 Task: Print 16 pages per sheet.
Action: Mouse moved to (1279, 31)
Screenshot: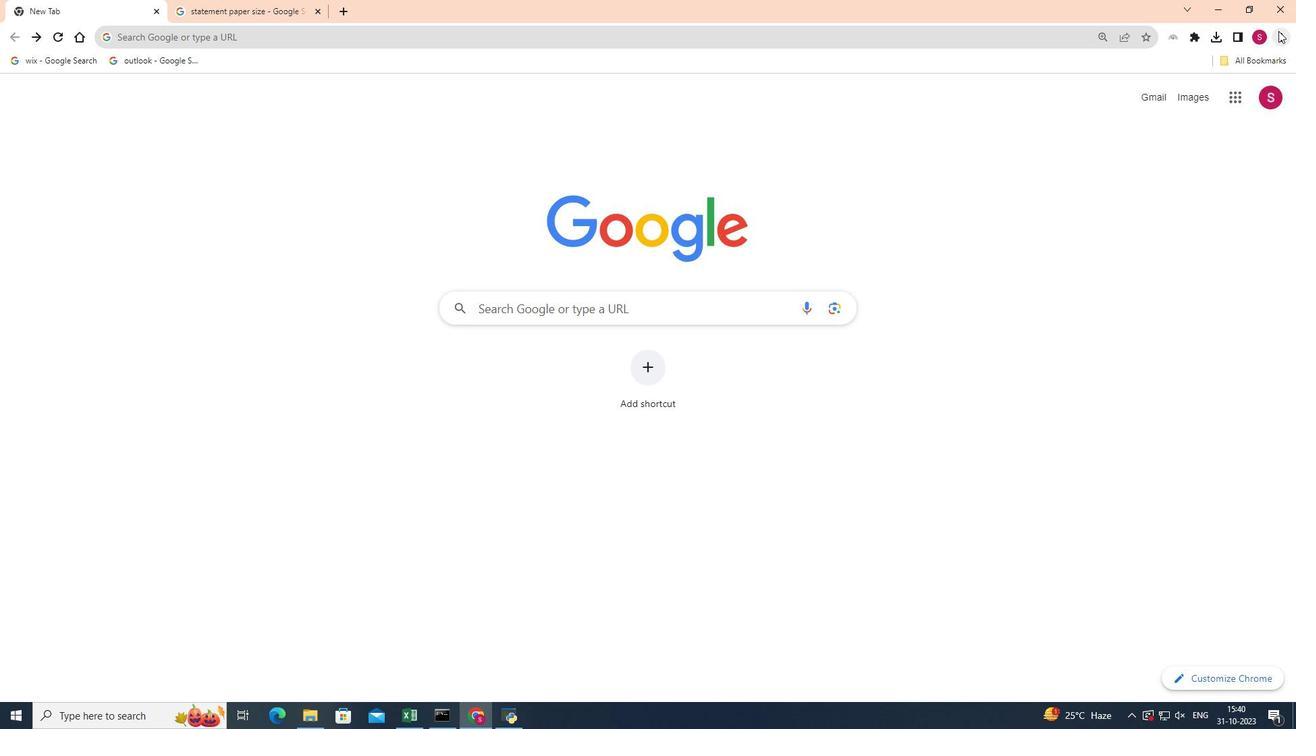 
Action: Mouse pressed left at (1279, 31)
Screenshot: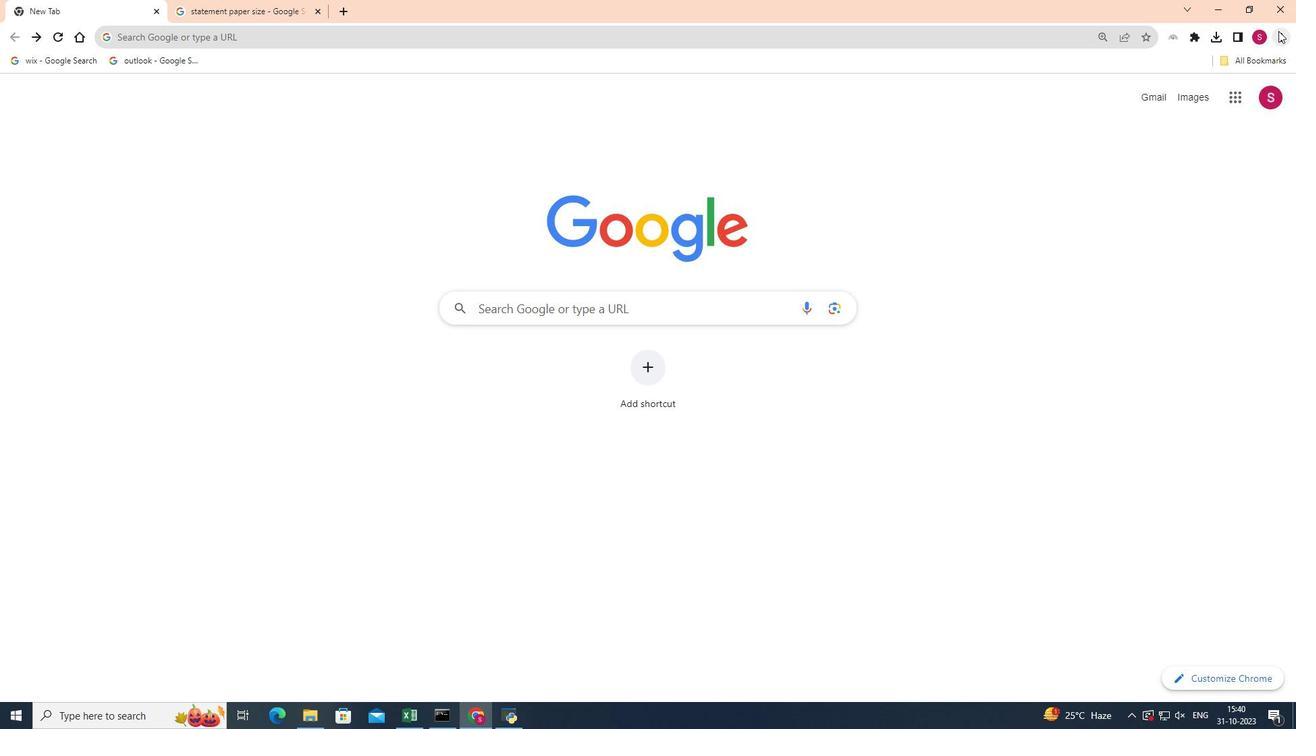 
Action: Mouse moved to (1130, 205)
Screenshot: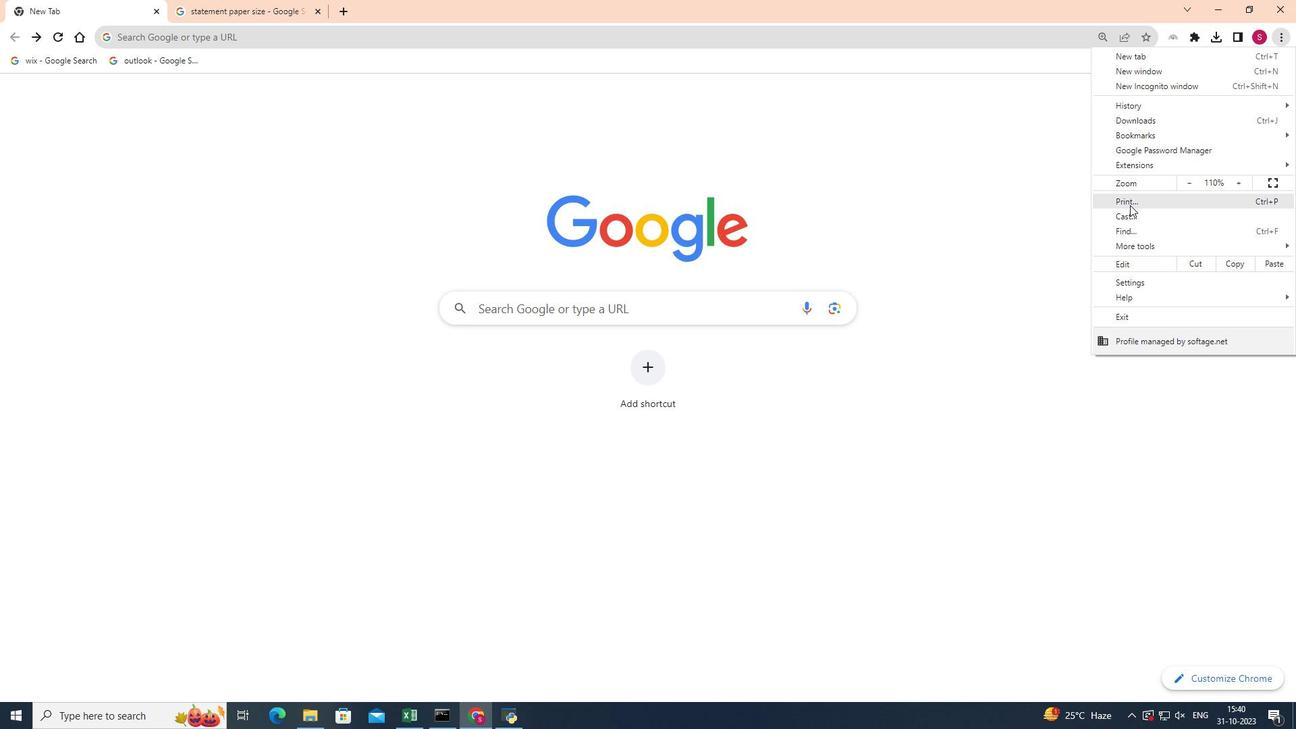 
Action: Mouse pressed left at (1130, 205)
Screenshot: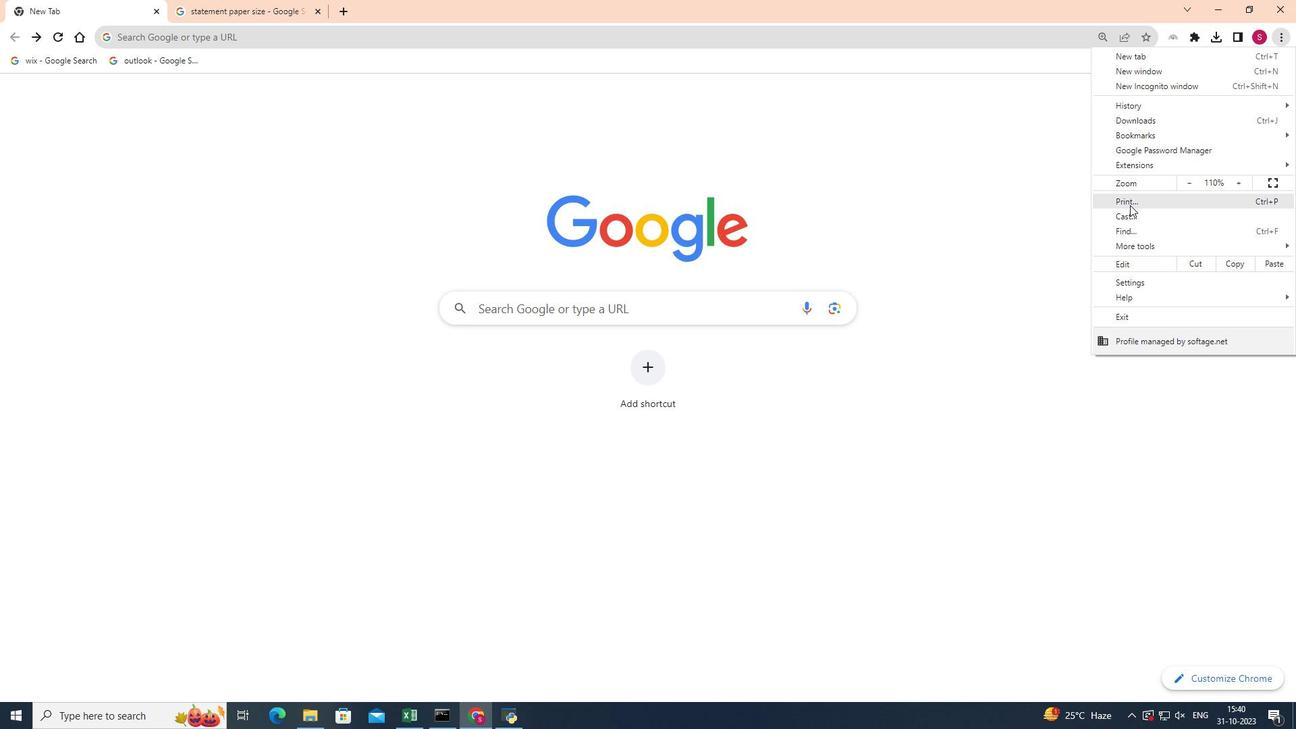 
Action: Mouse moved to (1059, 263)
Screenshot: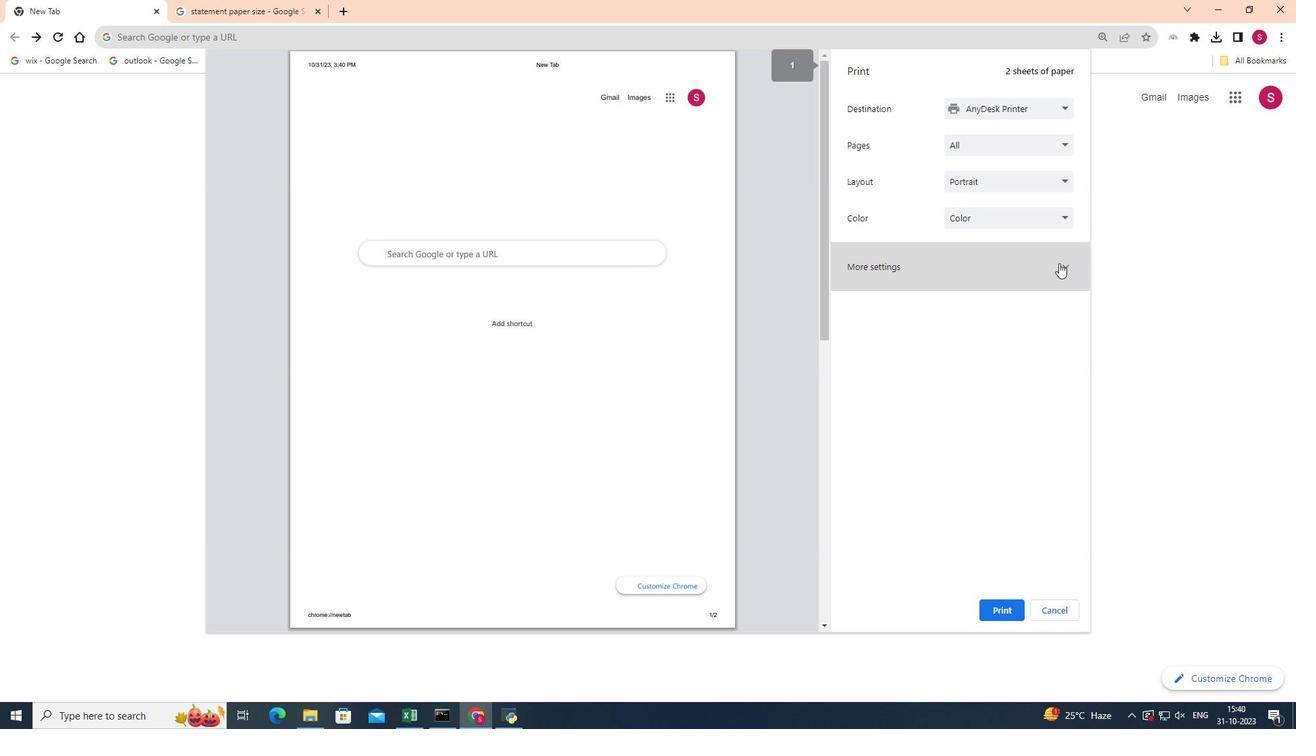 
Action: Mouse pressed left at (1059, 263)
Screenshot: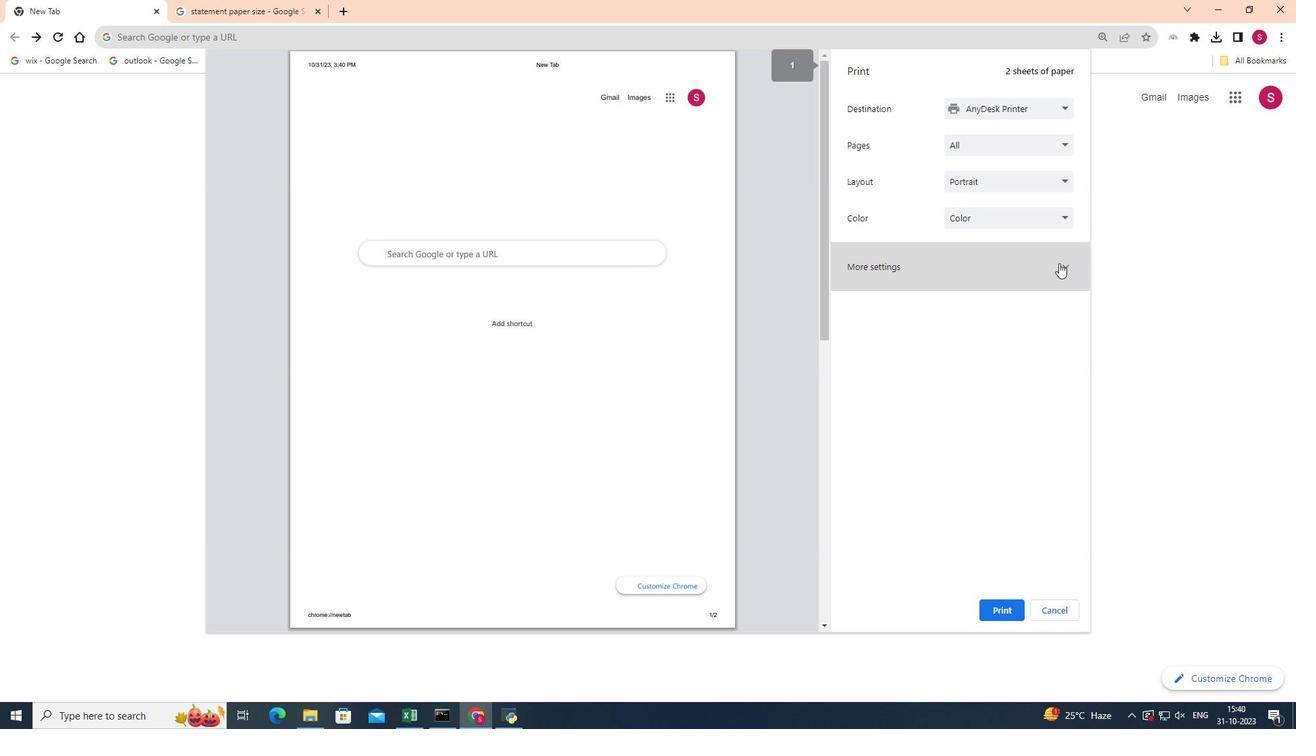 
Action: Mouse moved to (1077, 347)
Screenshot: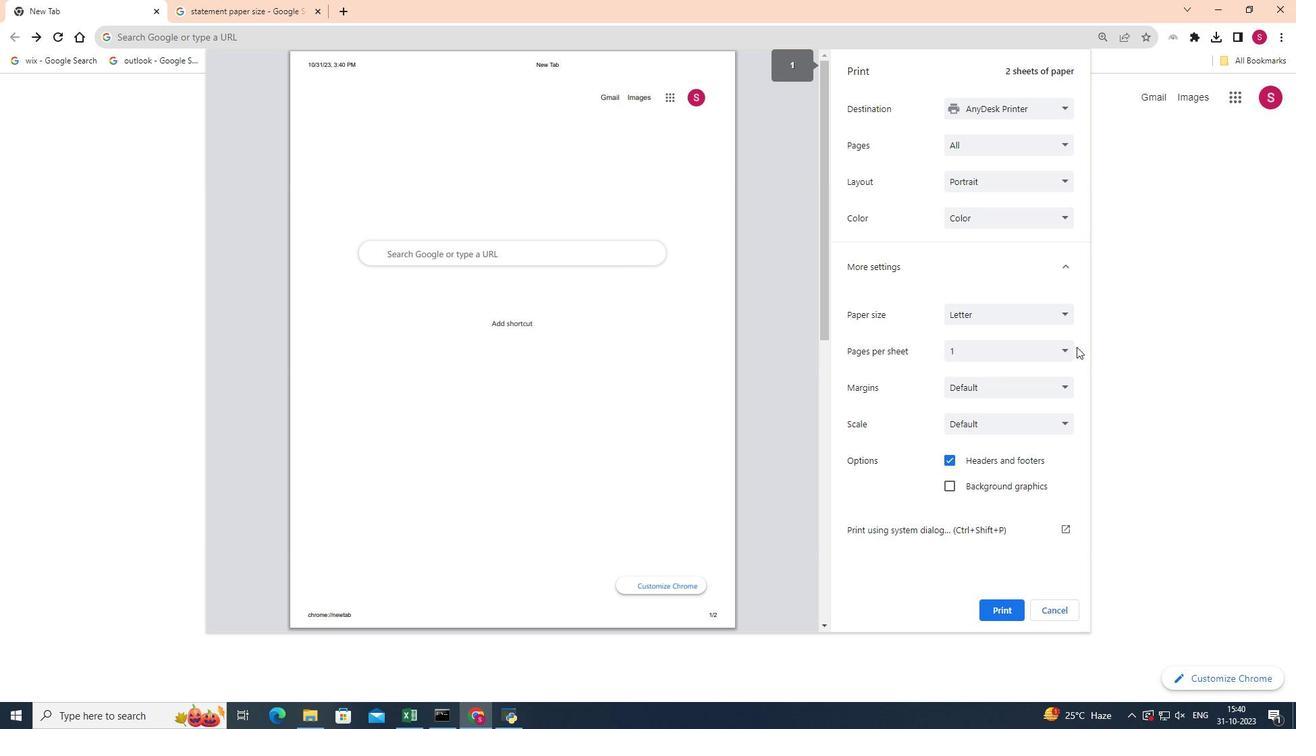 
Action: Mouse pressed left at (1077, 347)
Screenshot: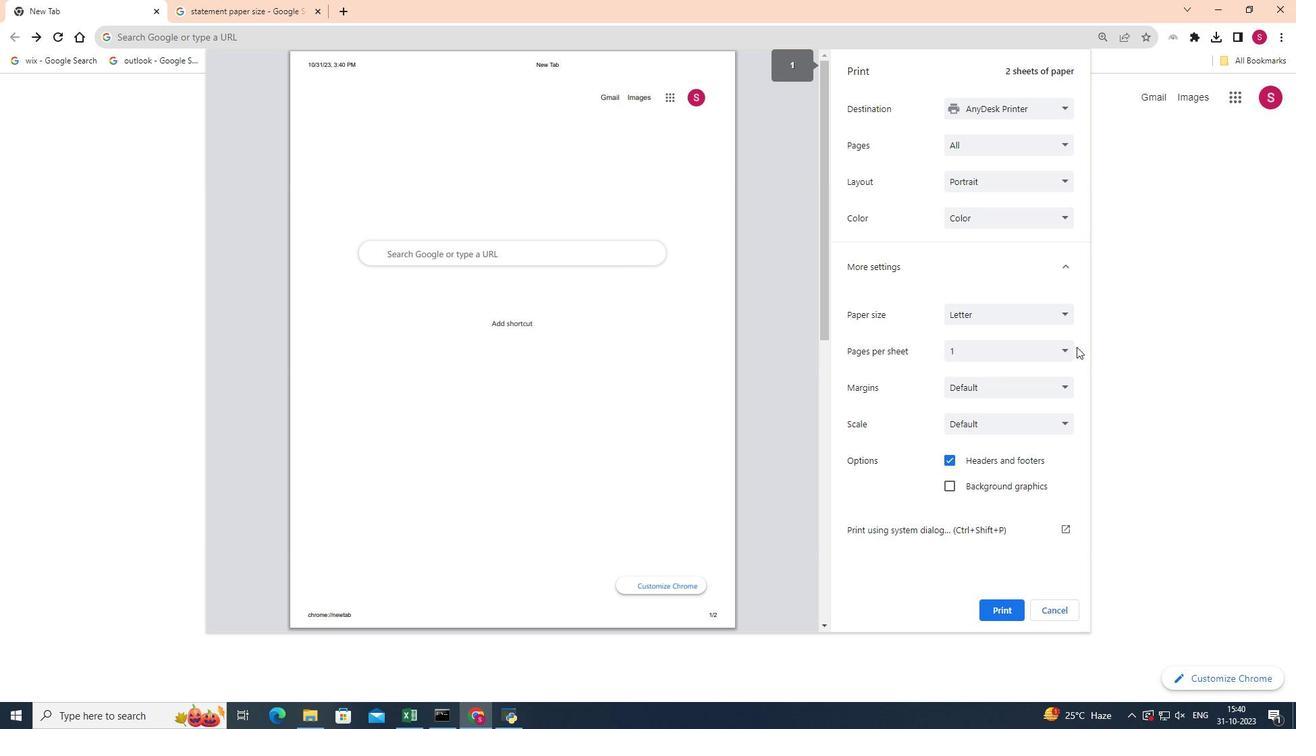 
Action: Mouse moved to (1063, 349)
Screenshot: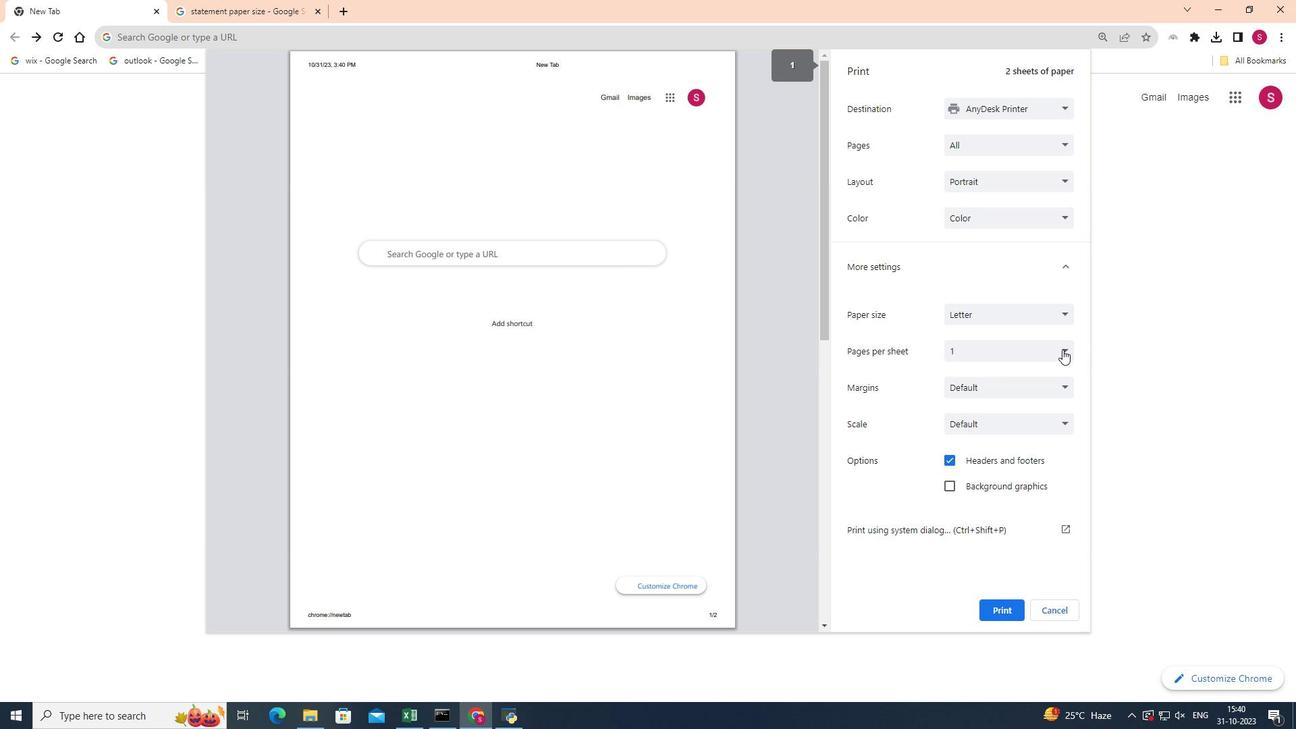 
Action: Mouse pressed left at (1063, 349)
Screenshot: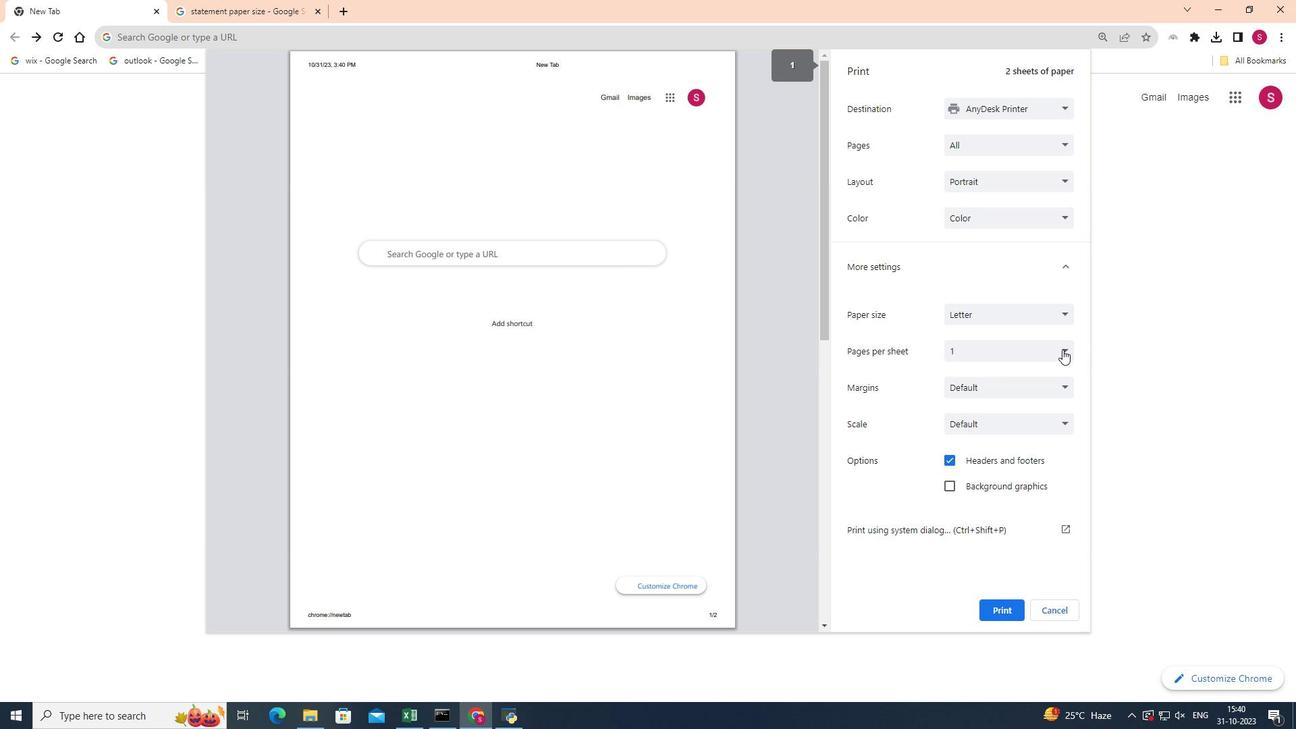 
Action: Mouse moved to (964, 426)
Screenshot: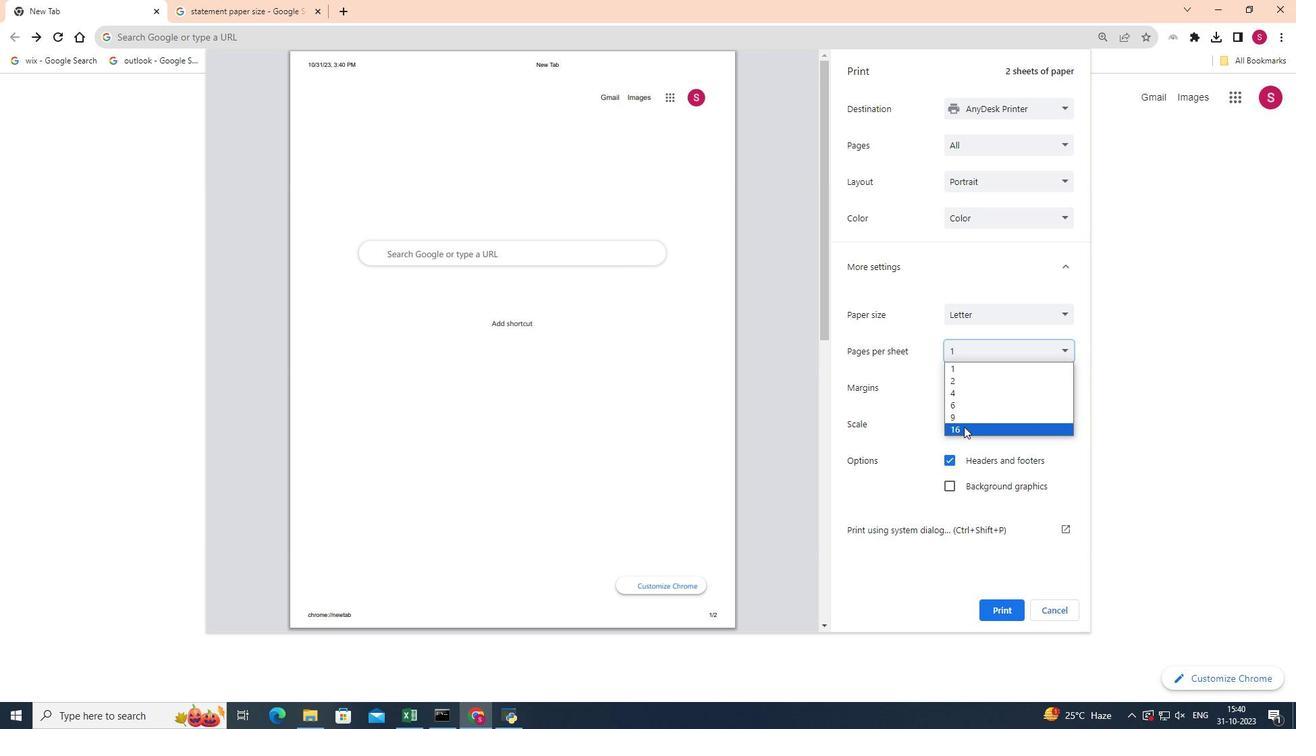 
Action: Mouse pressed left at (964, 426)
Screenshot: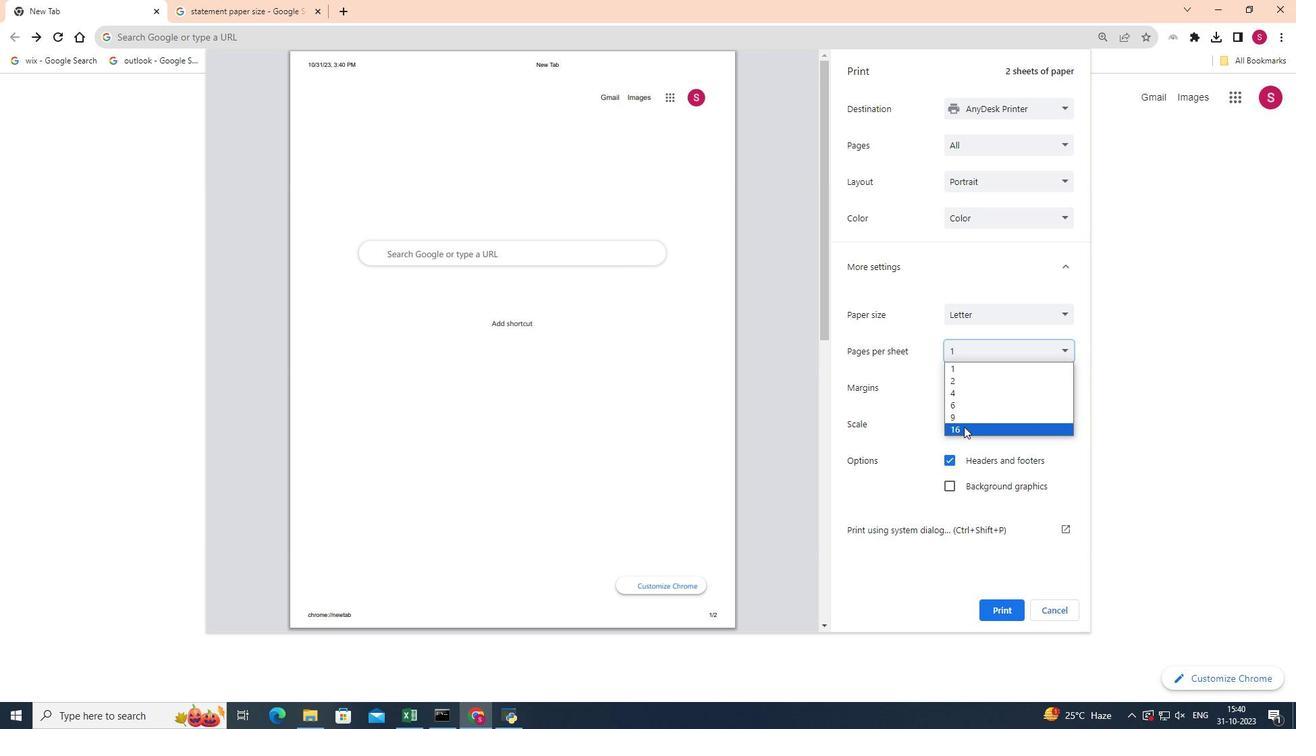 
Action: Mouse moved to (1001, 613)
Screenshot: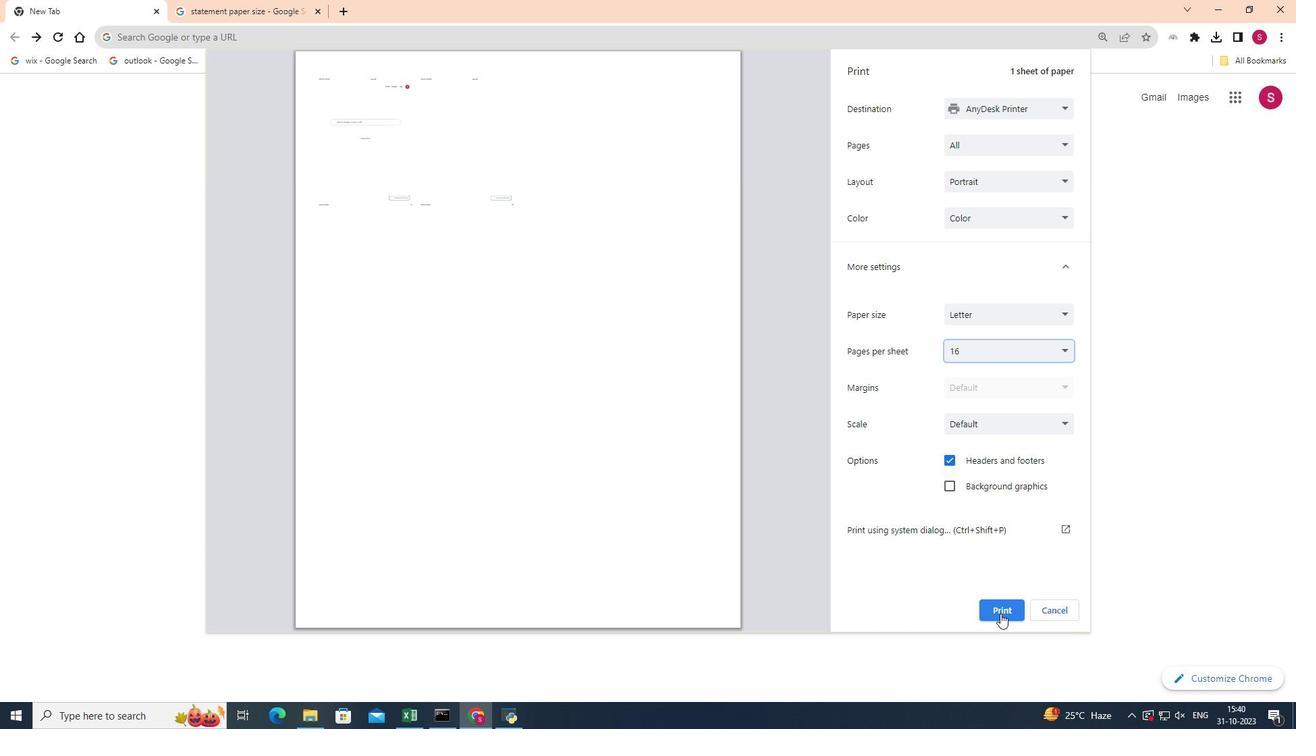 
Action: Mouse pressed left at (1001, 613)
Screenshot: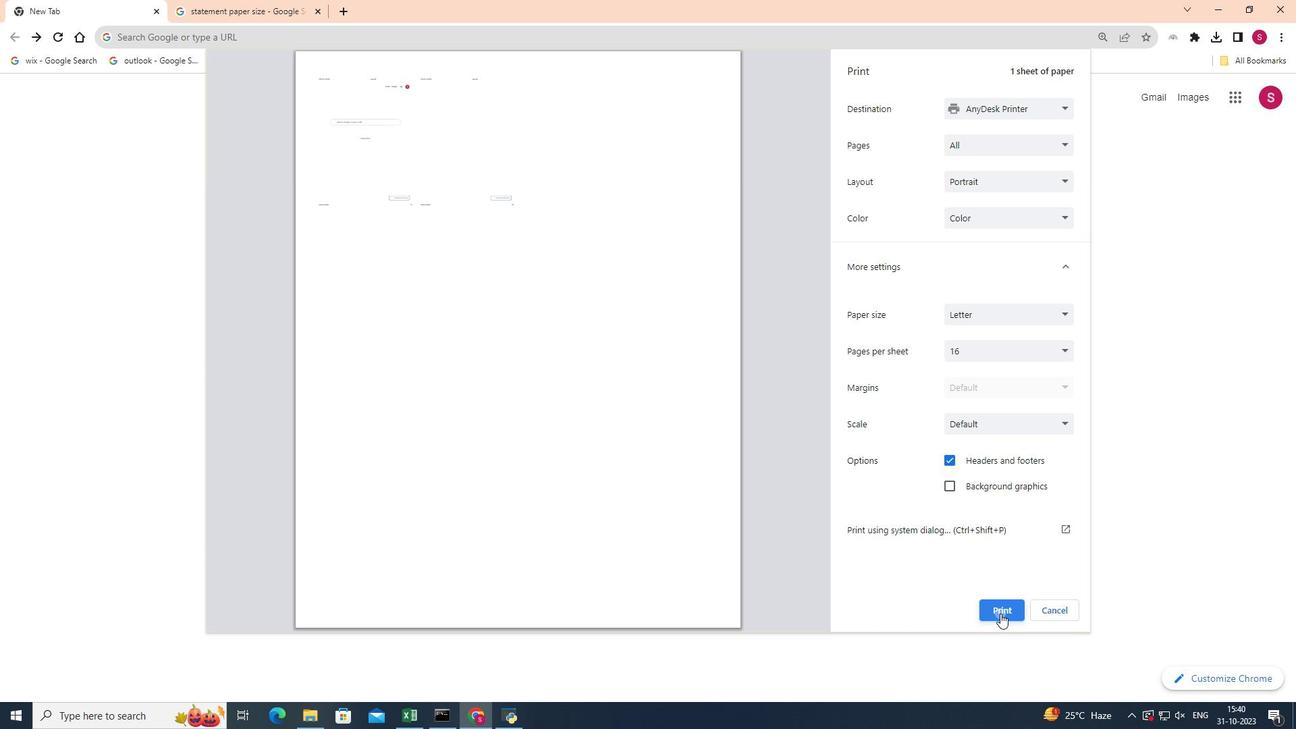 
